 Task: Filter comment by keyword.
Action: Mouse moved to (853, 53)
Screenshot: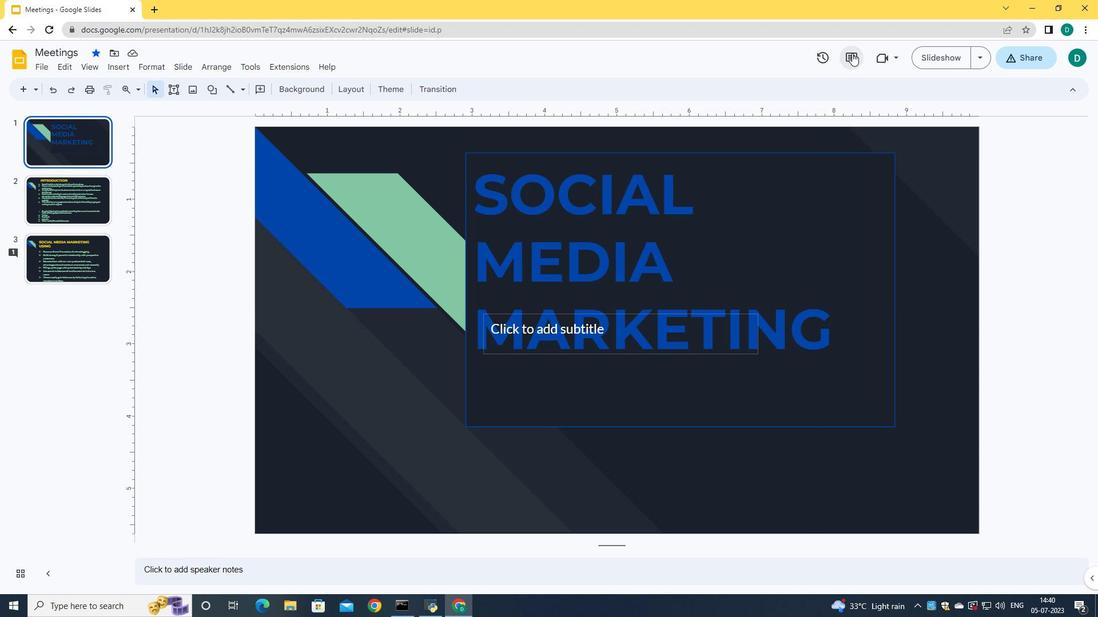 
Action: Mouse pressed left at (853, 53)
Screenshot: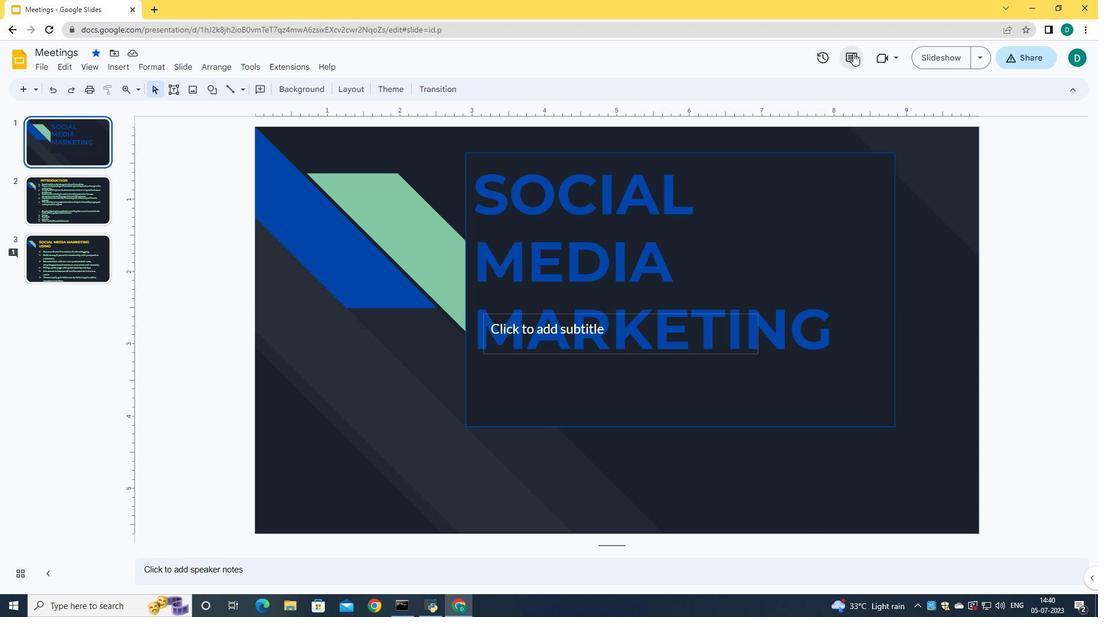 
Action: Mouse moved to (986, 90)
Screenshot: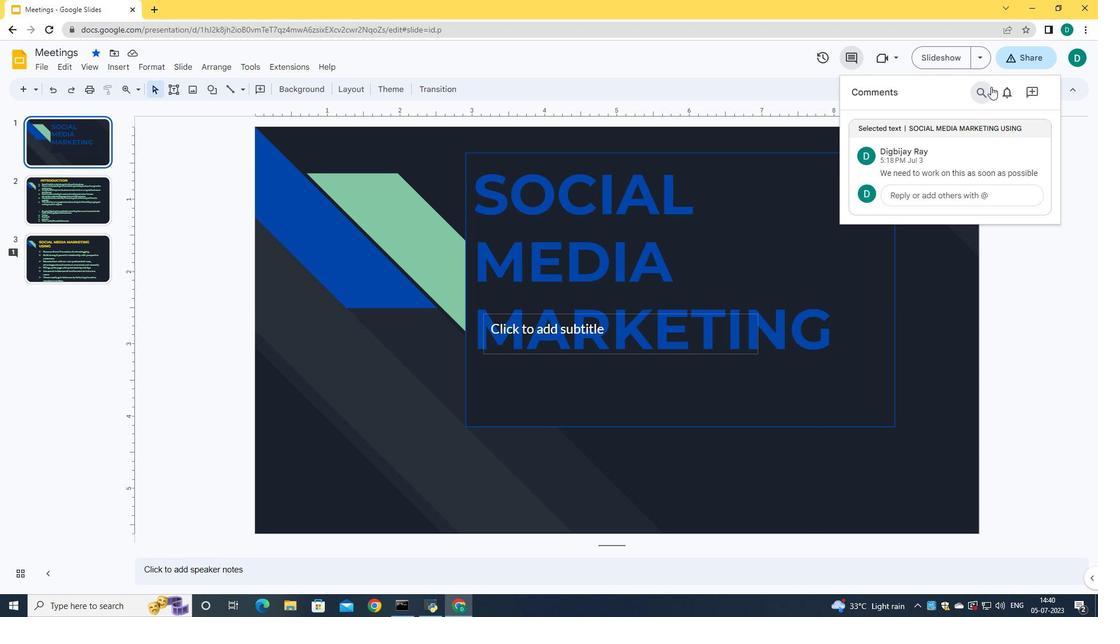 
Action: Mouse pressed left at (986, 90)
Screenshot: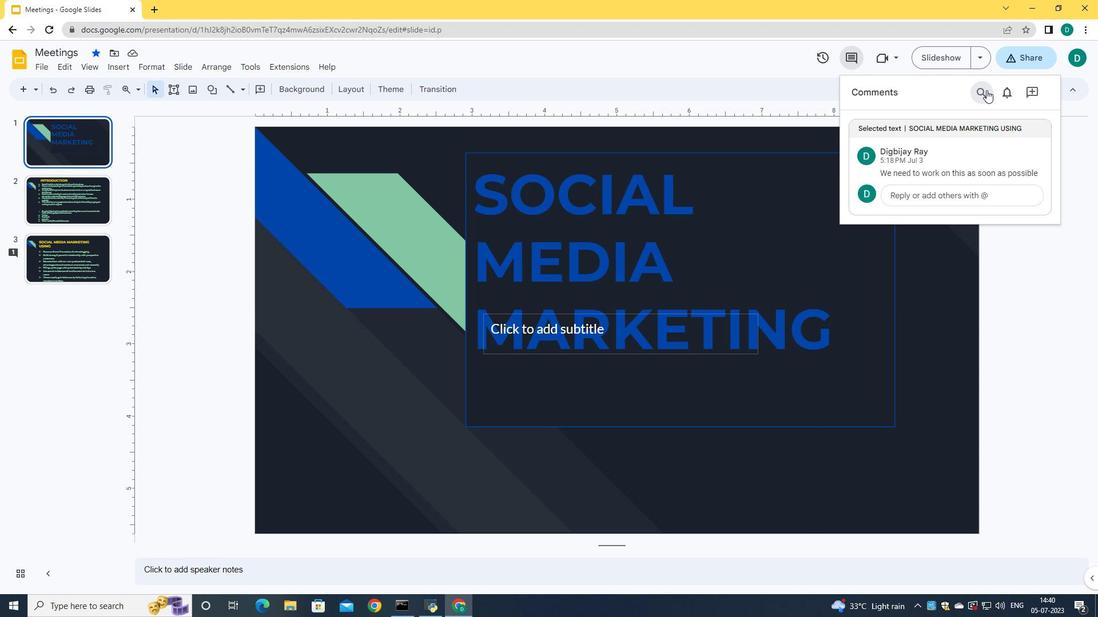 
Action: Mouse moved to (945, 121)
Screenshot: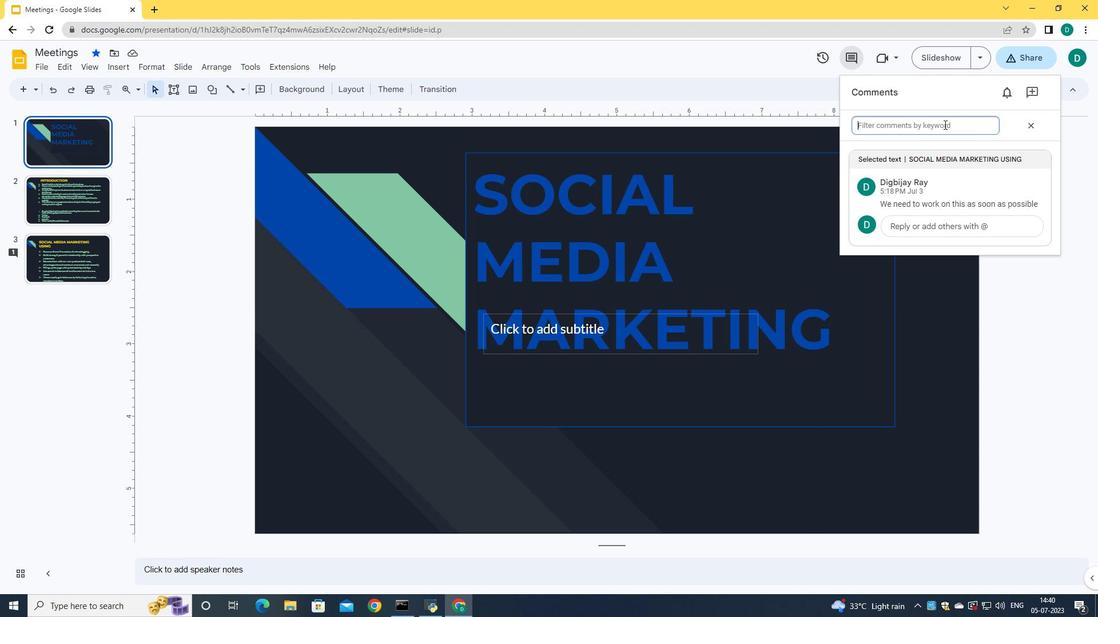 
Action: Key pressed need<Key.space>to<Key.space>work
Screenshot: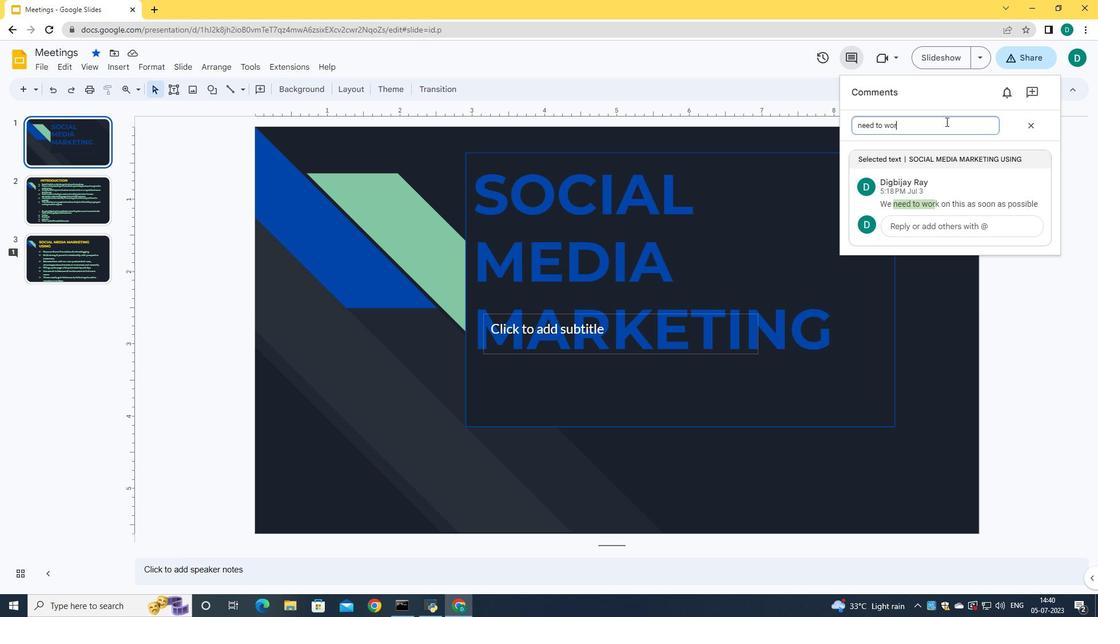 
